 Task: Select a due date automation when advanced off, on the thursday of the week before a card is due at 02:00 PM.
Action: Mouse moved to (375, 337)
Screenshot: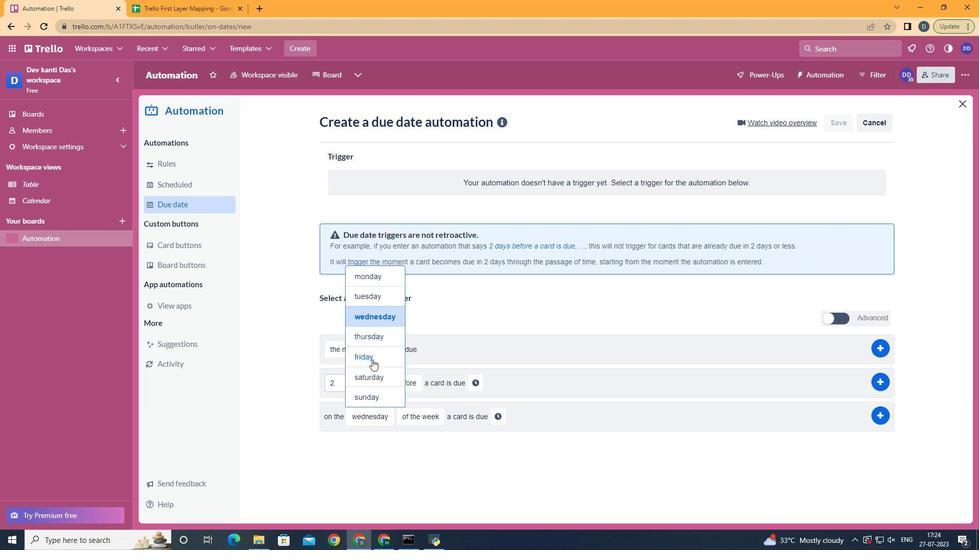 
Action: Mouse pressed left at (375, 337)
Screenshot: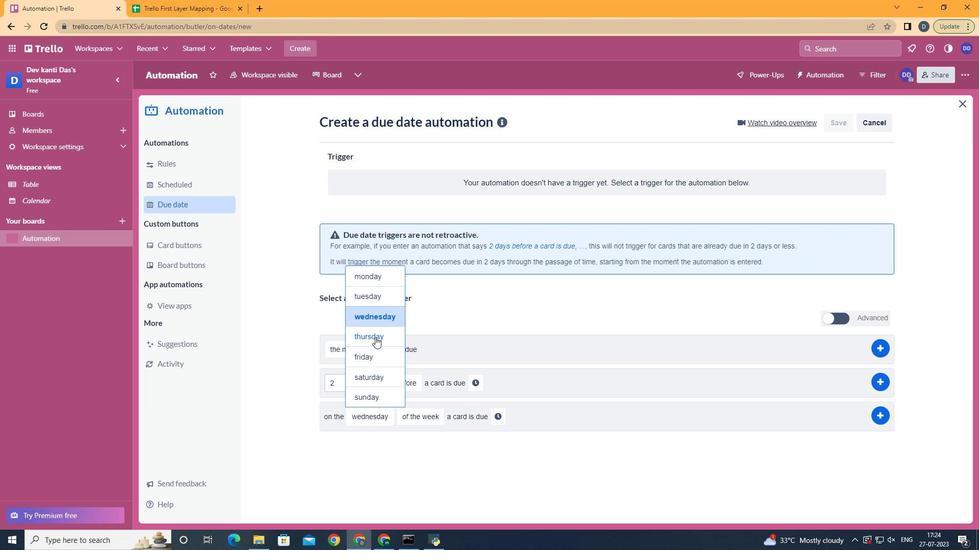 
Action: Mouse moved to (428, 497)
Screenshot: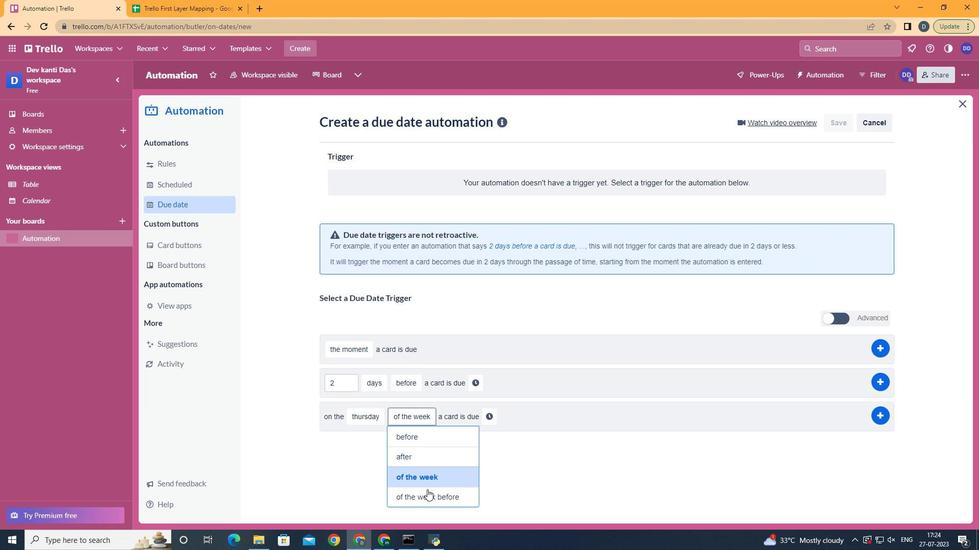 
Action: Mouse pressed left at (428, 497)
Screenshot: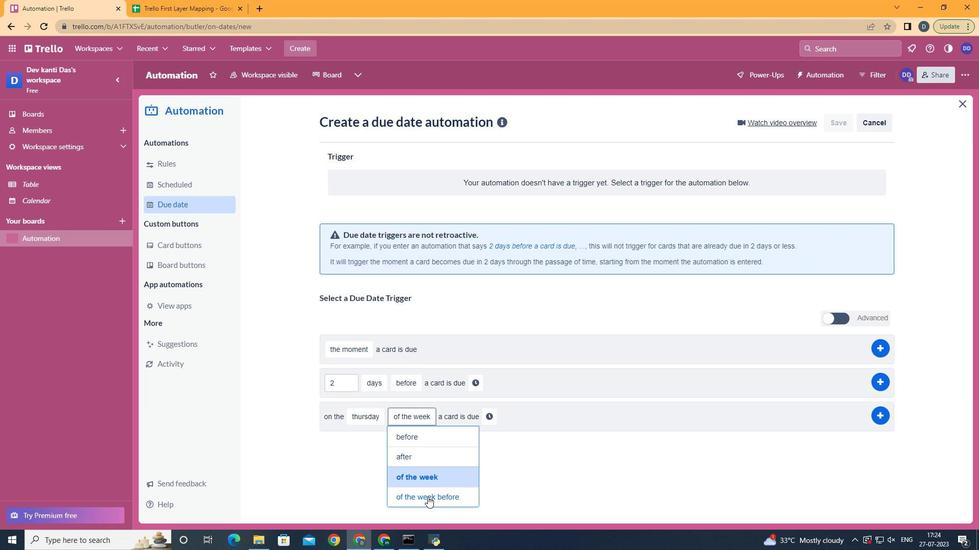 
Action: Mouse moved to (508, 415)
Screenshot: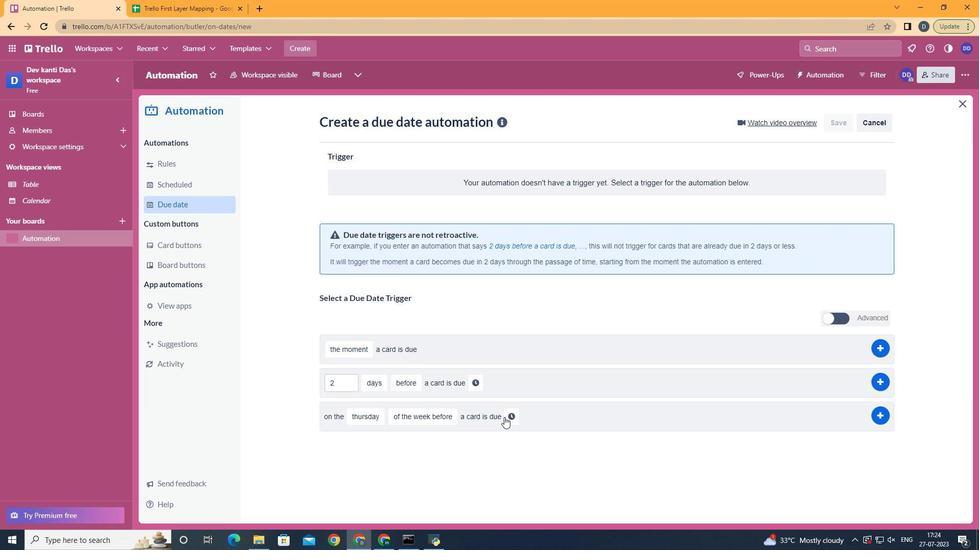 
Action: Mouse pressed left at (508, 415)
Screenshot: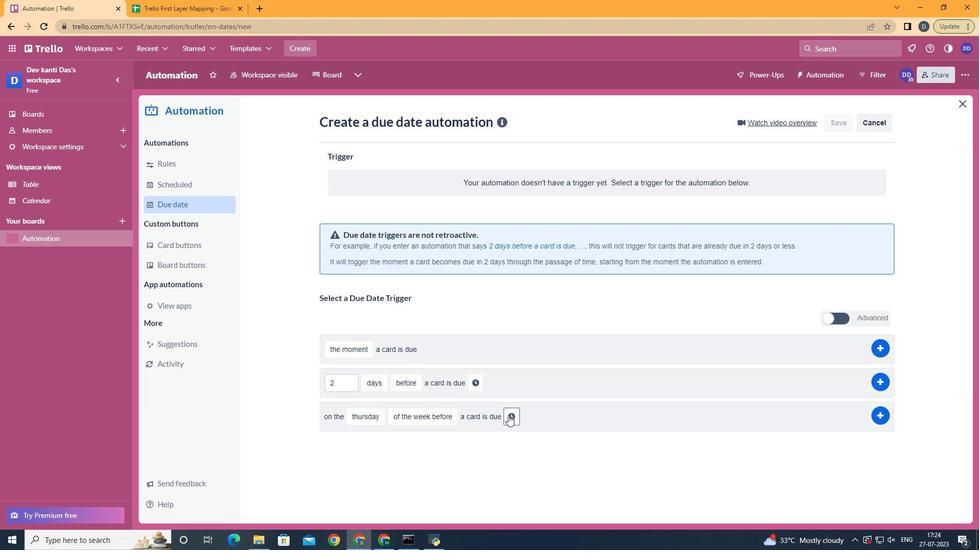 
Action: Mouse moved to (538, 422)
Screenshot: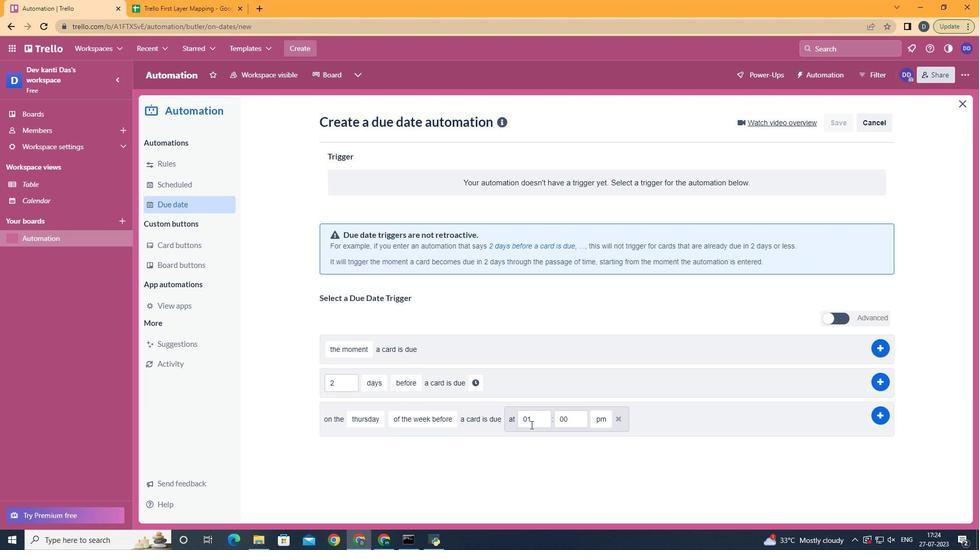 
Action: Mouse pressed left at (538, 422)
Screenshot: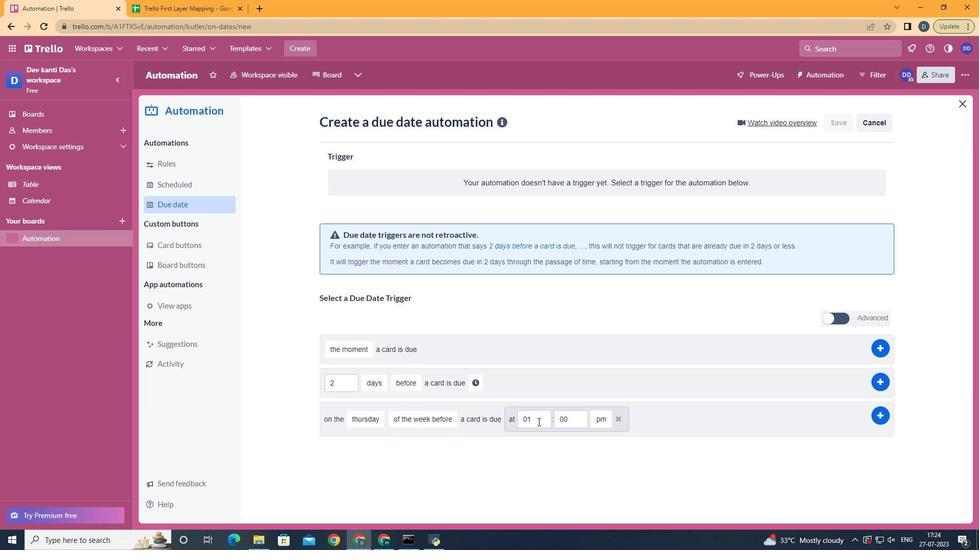 
Action: Key pressed <Key.backspace>2
Screenshot: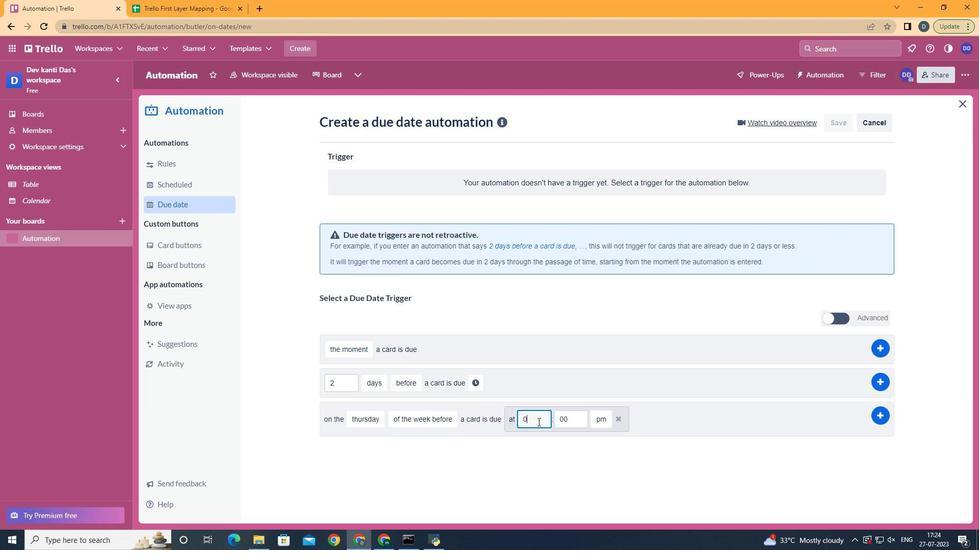 
Action: Mouse moved to (604, 458)
Screenshot: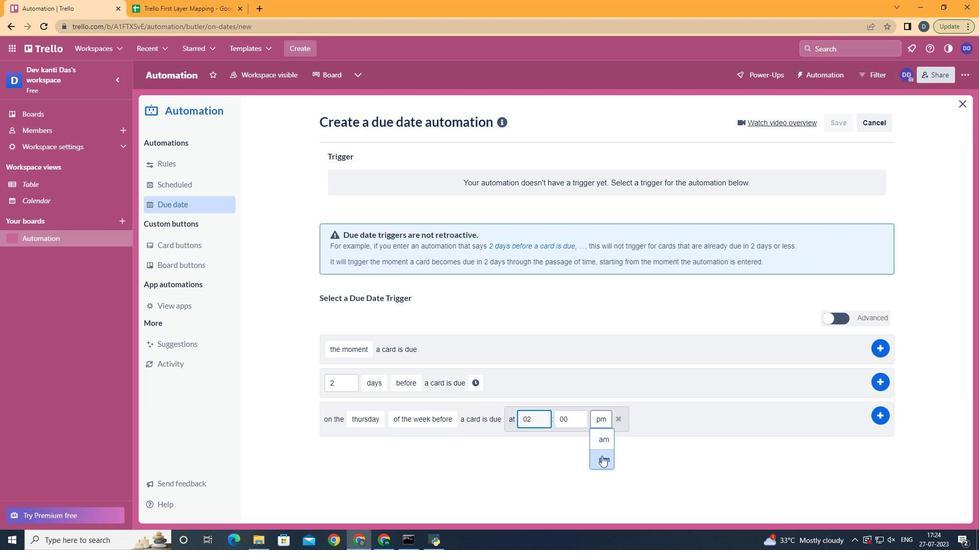 
Action: Mouse pressed left at (604, 458)
Screenshot: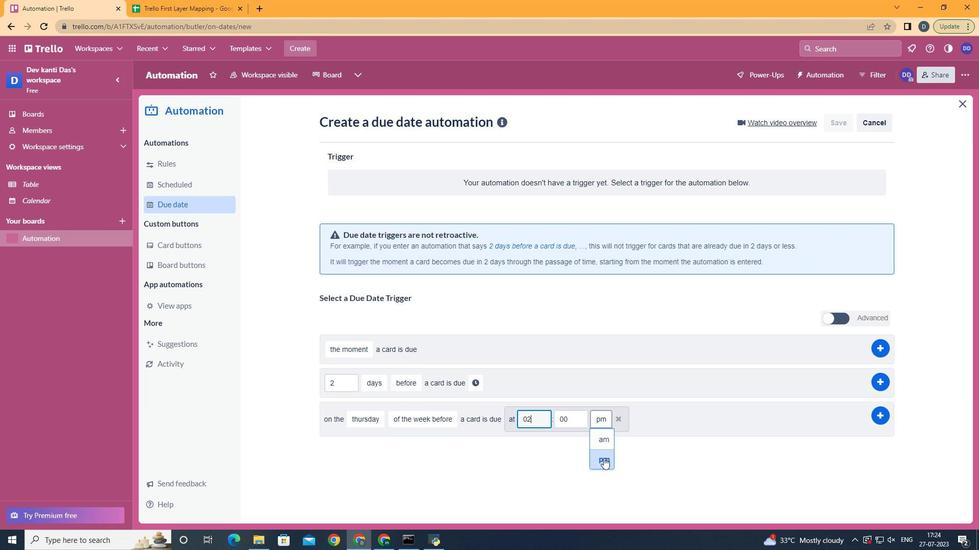 
